 Task: For heading Calibri with Bold.  font size for heading24,  'Change the font style of data to'Bell MT.  and font size to 16,  Change the alignment of both headline & data to Align middle & Align Center.  In the sheet  EvaluationSalesTrends_2022
Action: Mouse moved to (786, 94)
Screenshot: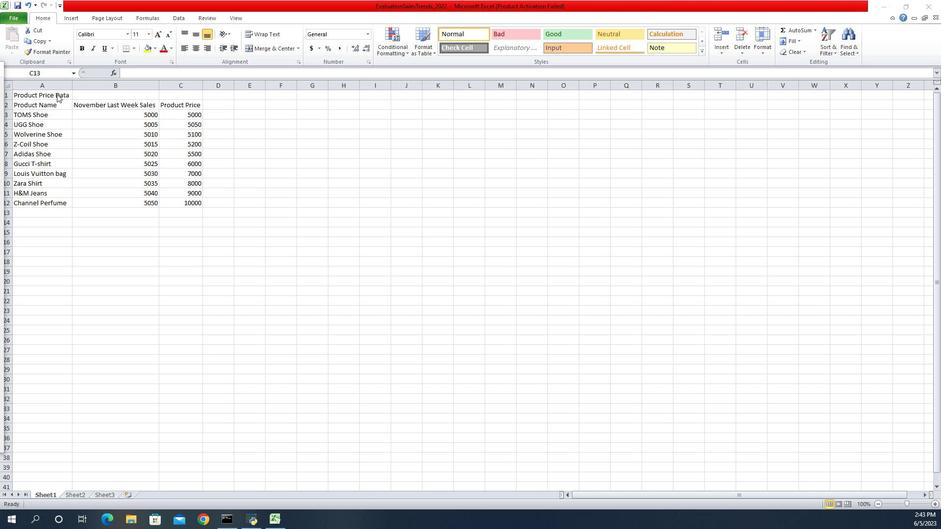 
Action: Mouse pressed left at (786, 94)
Screenshot: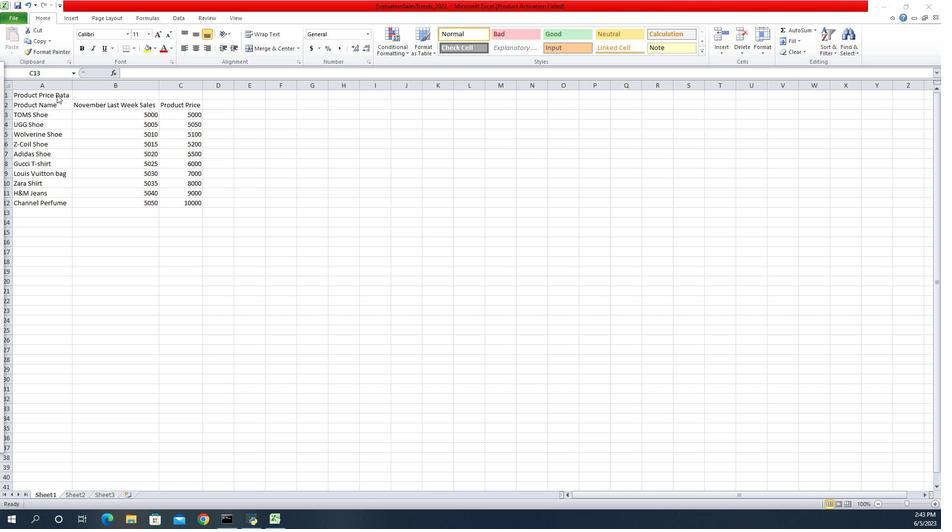 
Action: Mouse pressed left at (786, 94)
Screenshot: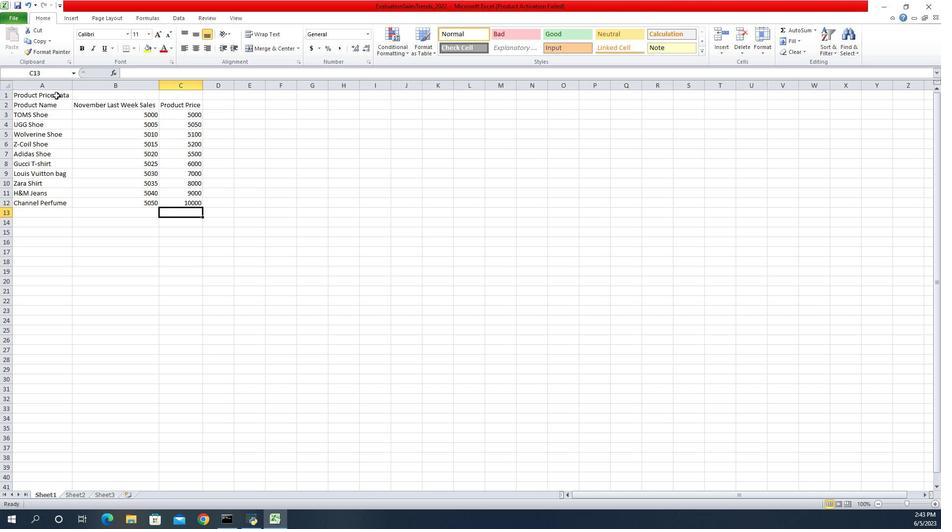 
Action: Mouse pressed left at (786, 94)
Screenshot: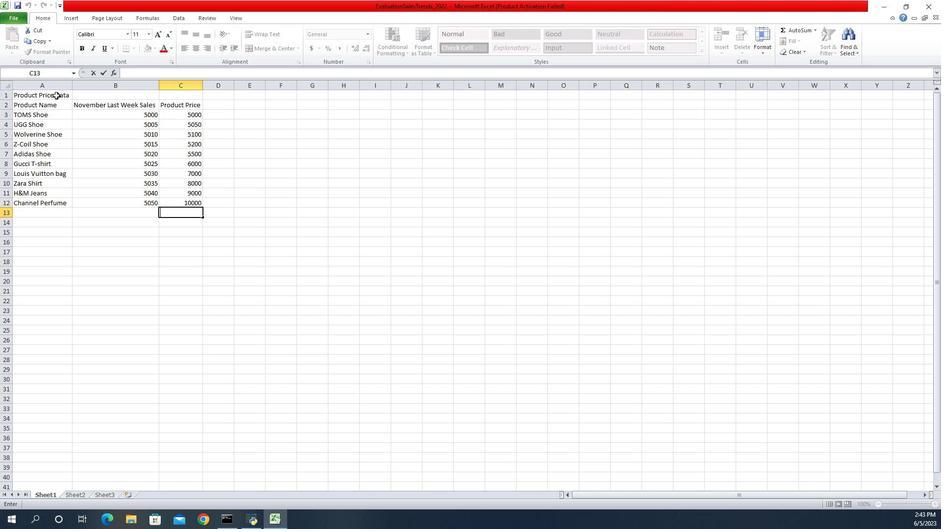 
Action: Mouse moved to (856, 33)
Screenshot: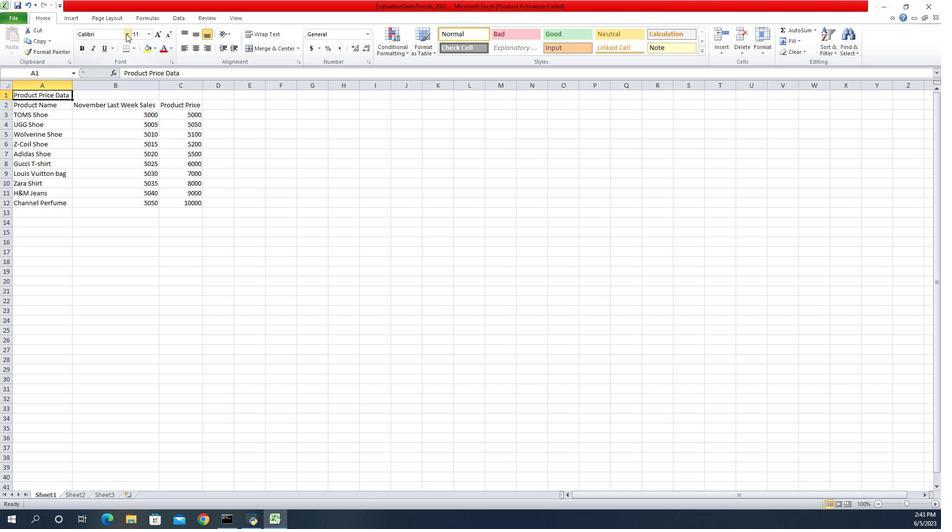 
Action: Mouse pressed left at (856, 33)
Screenshot: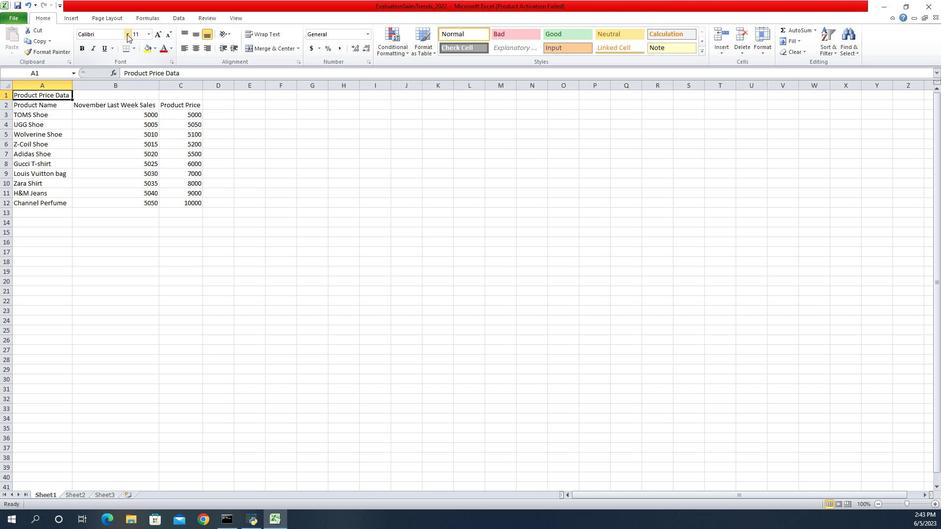 
Action: Mouse moved to (839, 69)
Screenshot: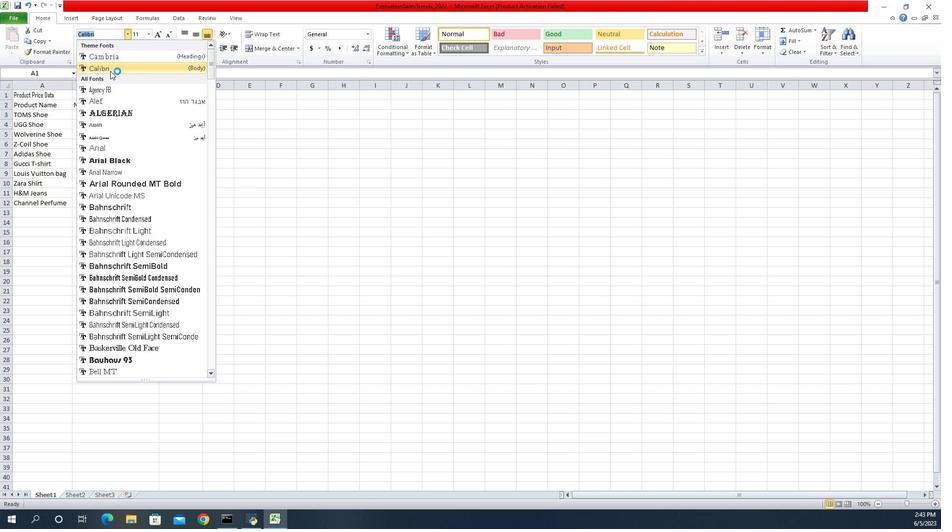 
Action: Mouse pressed left at (839, 69)
Screenshot: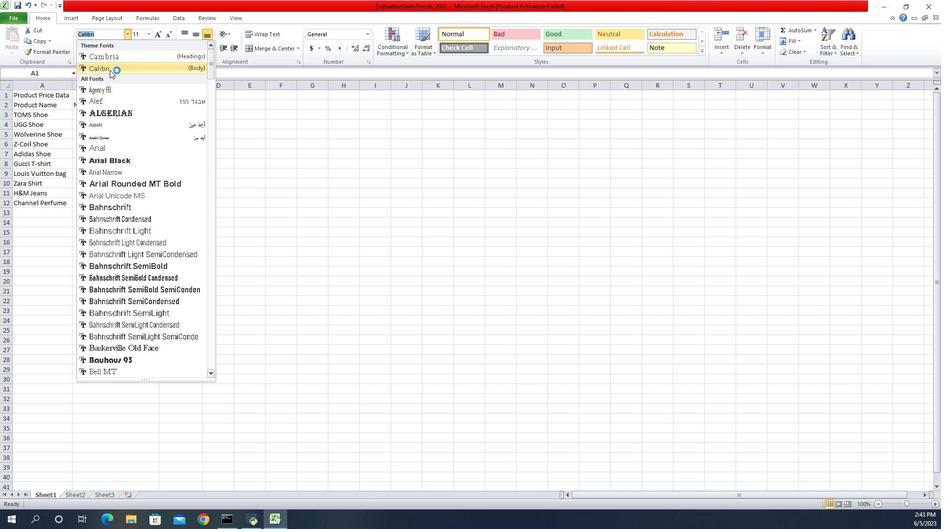 
Action: Mouse moved to (808, 50)
Screenshot: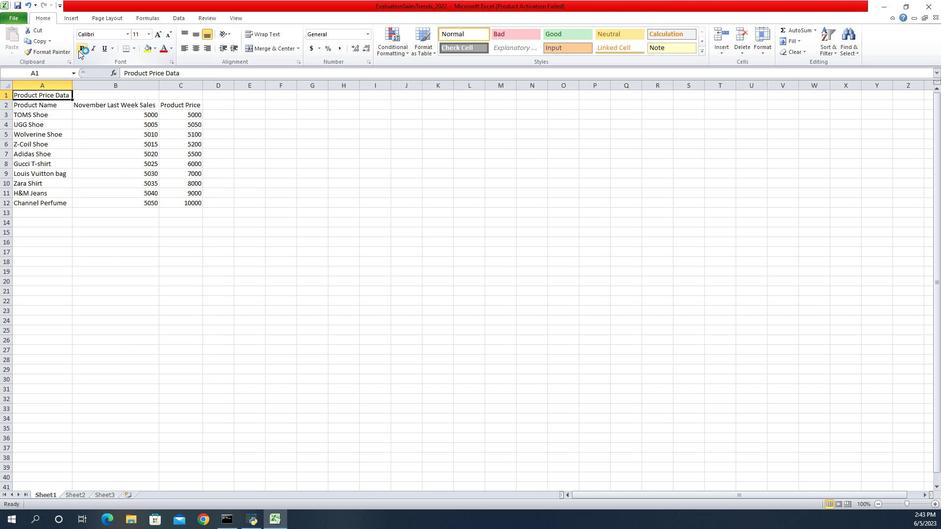 
Action: Mouse pressed left at (808, 50)
Screenshot: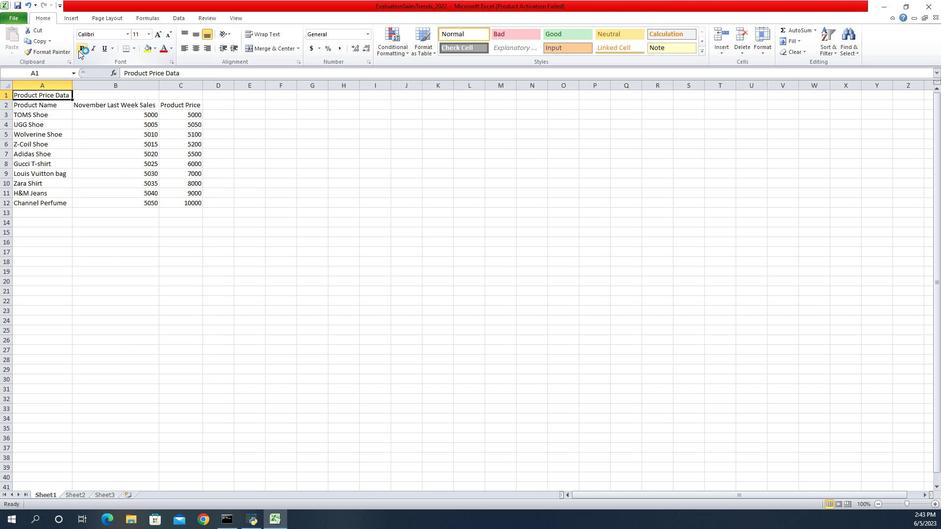 
Action: Mouse moved to (879, 31)
Screenshot: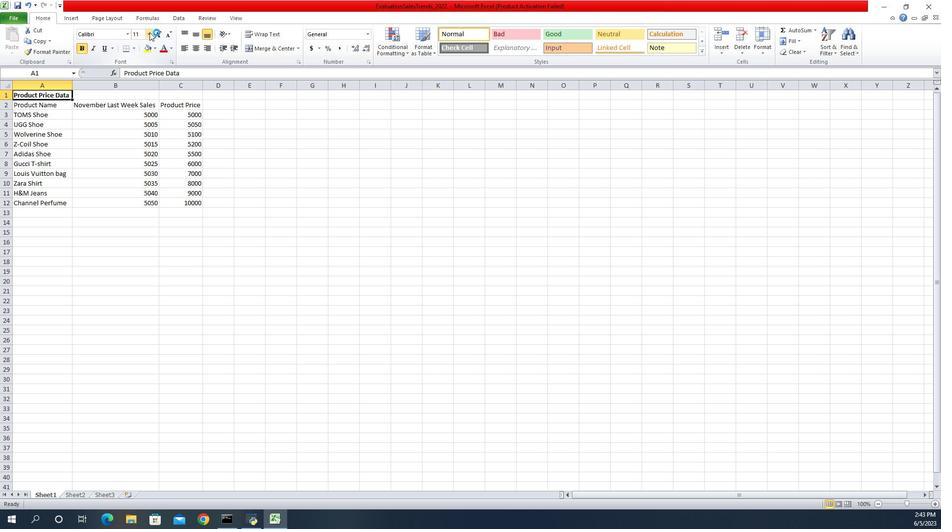 
Action: Mouse pressed left at (879, 31)
Screenshot: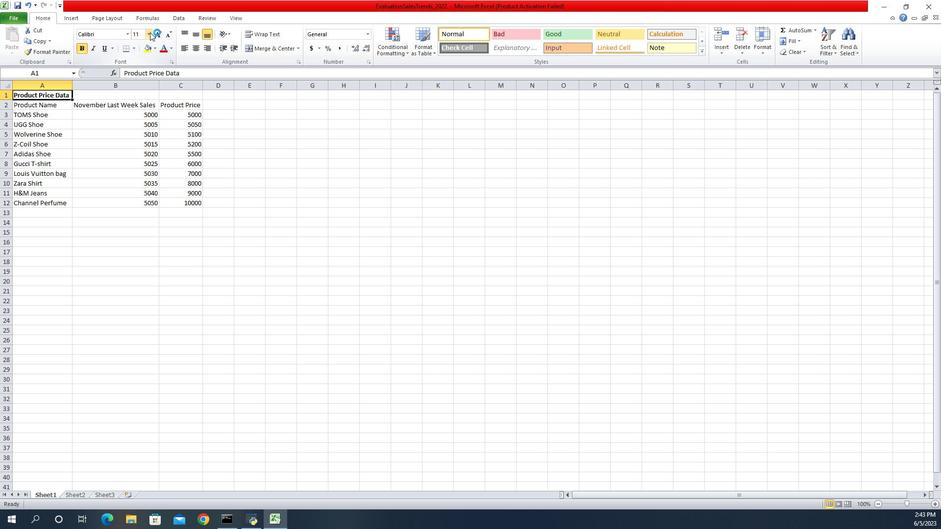 
Action: Mouse moved to (867, 125)
Screenshot: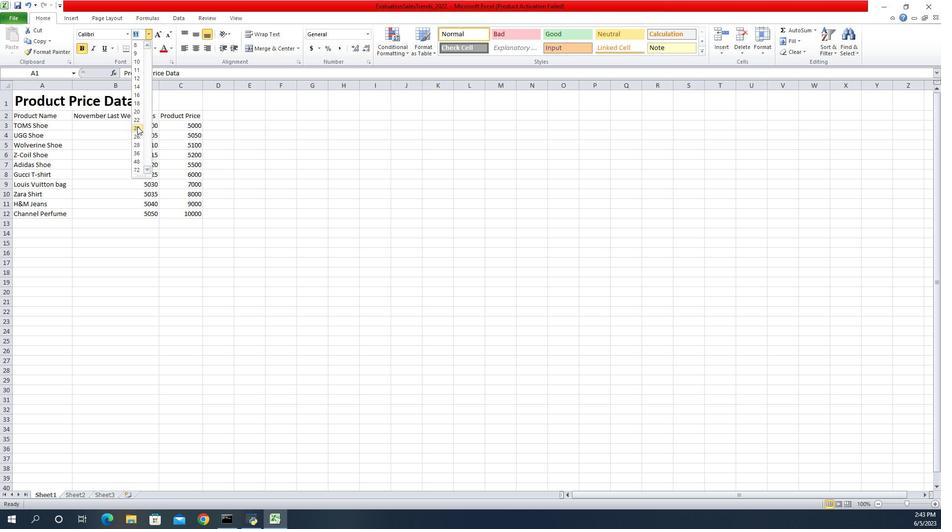 
Action: Mouse pressed left at (867, 125)
Screenshot: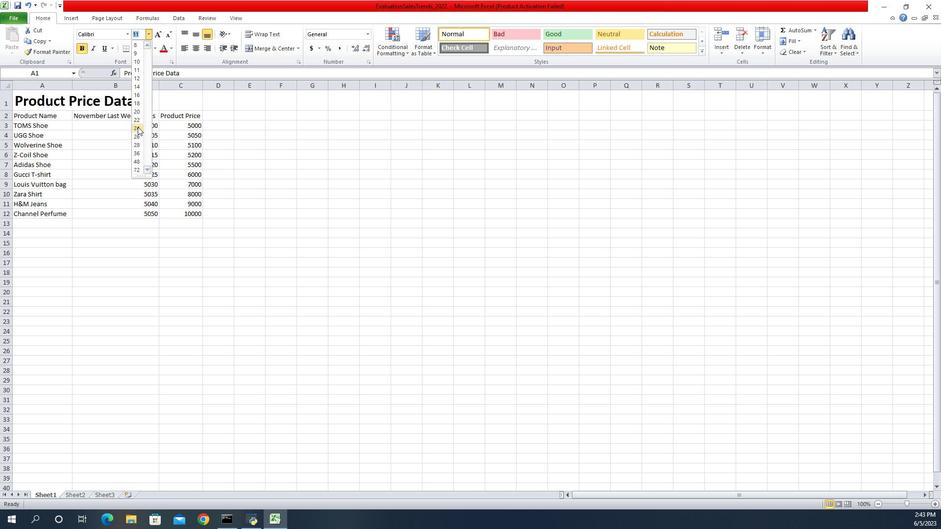
Action: Mouse moved to (767, 111)
Screenshot: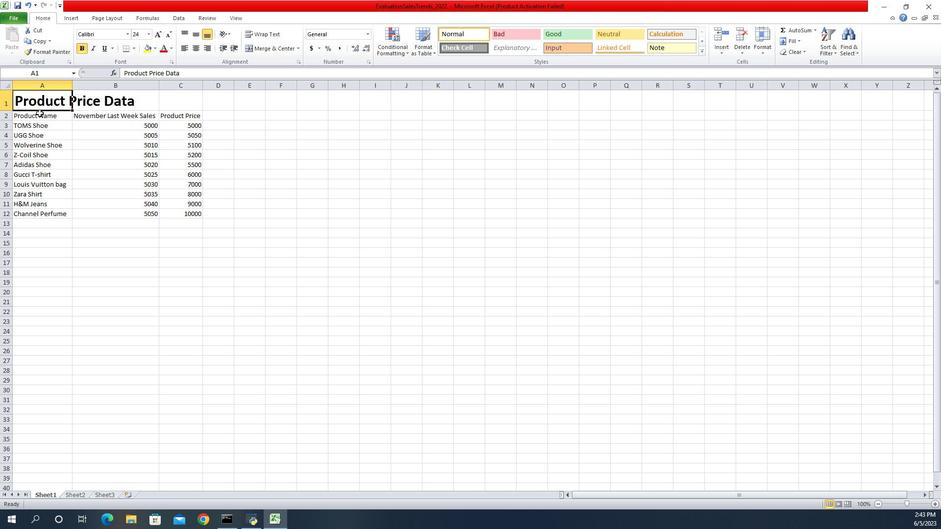 
Action: Mouse pressed left at (767, 111)
Screenshot: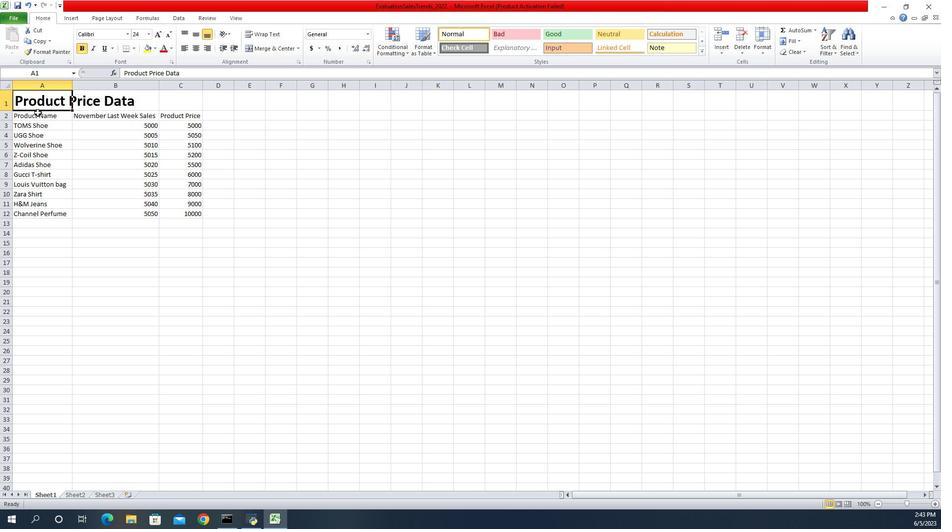 
Action: Key pressed <Key.shift><Key.right><Key.right><Key.down><Key.down><Key.down><Key.down><Key.down><Key.down><Key.down><Key.down><Key.down><Key.down>
Screenshot: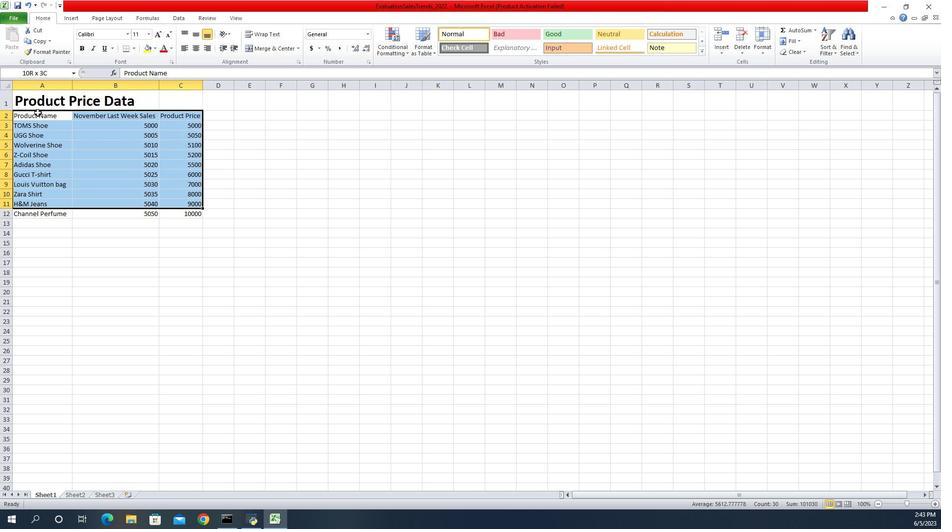 
Action: Mouse moved to (856, 33)
Screenshot: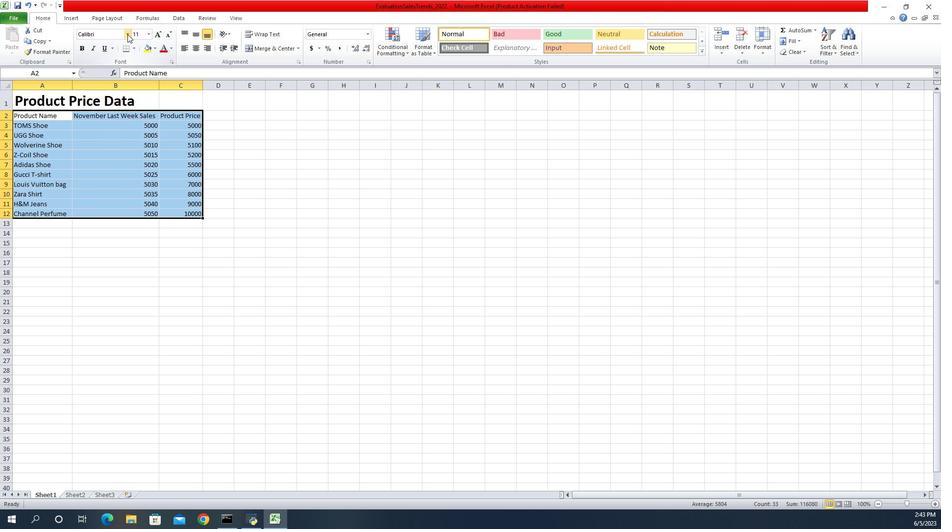 
Action: Mouse pressed left at (856, 33)
Screenshot: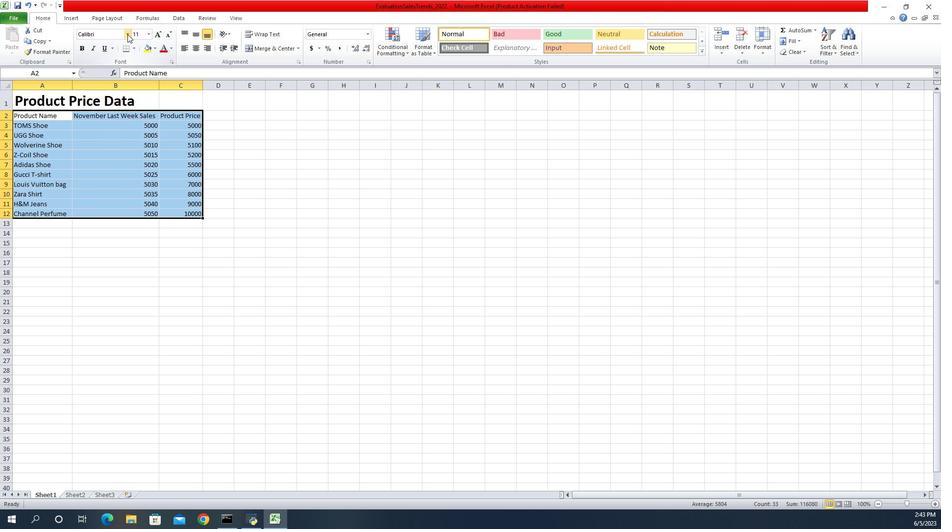 
Action: Key pressed bell<Key.down><Key.down><Key.down><Key.up><Key.up><Key.down><Key.down><Key.down><Key.down><Key.down><Key.down><Key.up><Key.up><Key.down><Key.down><Key.down><Key.down><Key.down><Key.down><Key.up><Key.up><Key.up><Key.up><Key.up><Key.up><Key.up><Key.up><Key.up><Key.up><Key.up><Key.up><Key.up><Key.down><Key.down><Key.enter>
Screenshot: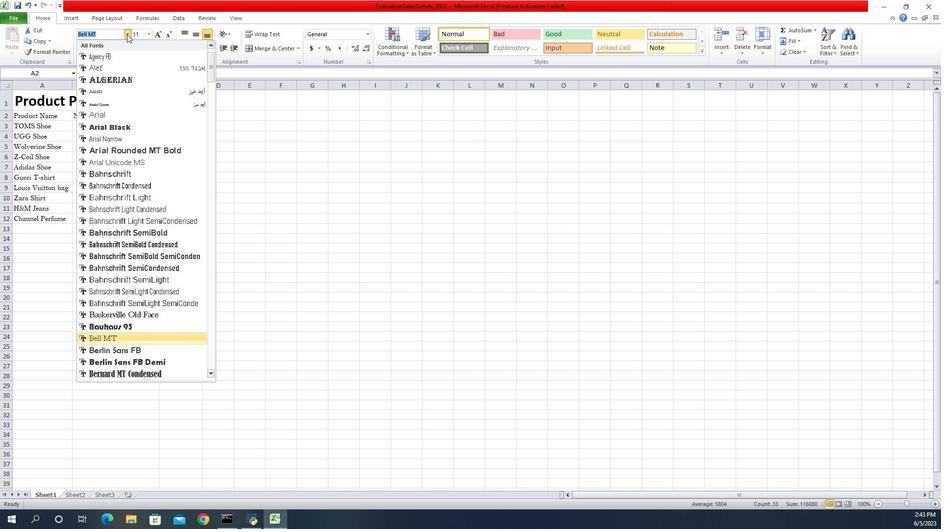 
Action: Mouse moved to (879, 34)
Screenshot: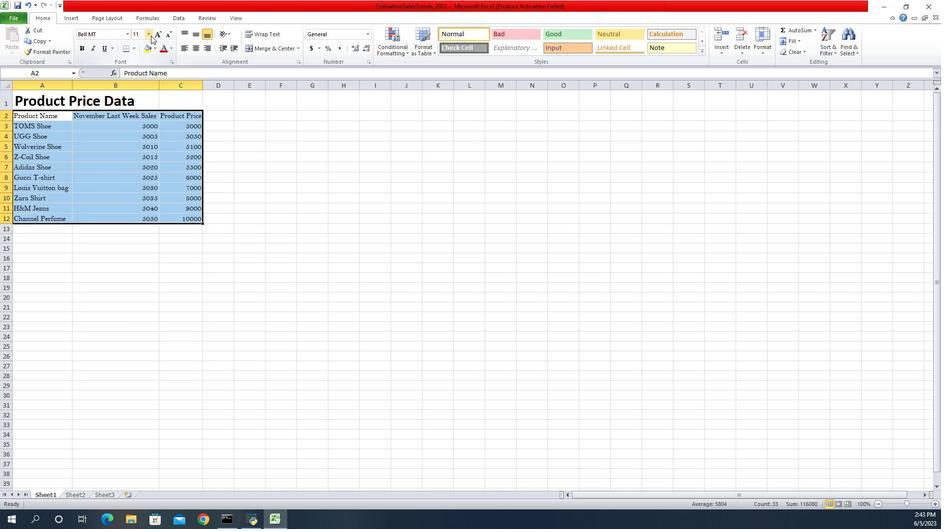 
Action: Mouse pressed left at (879, 34)
Screenshot: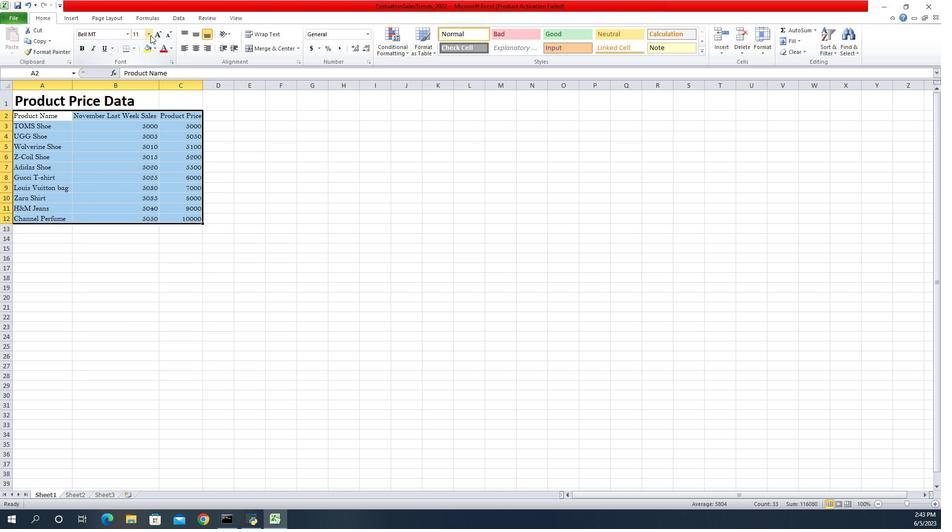 
Action: Mouse moved to (869, 93)
Screenshot: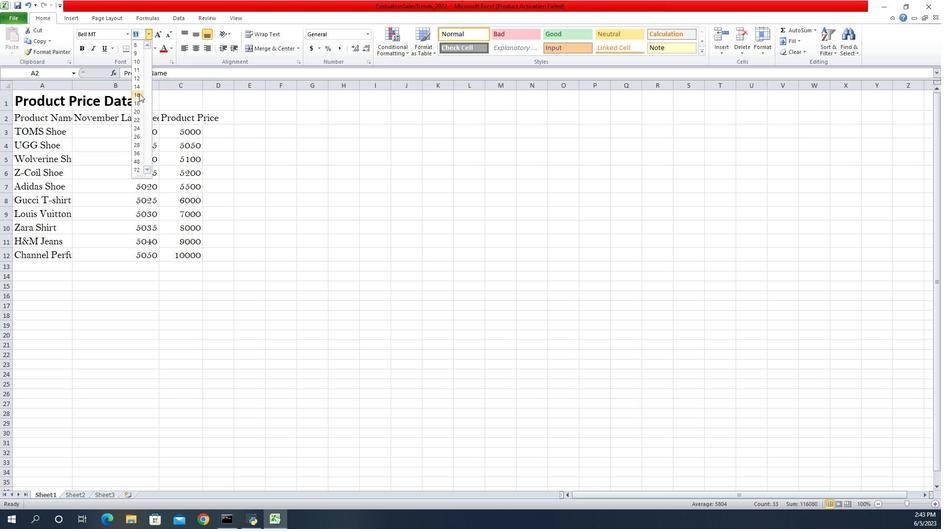 
Action: Mouse pressed left at (869, 93)
Screenshot: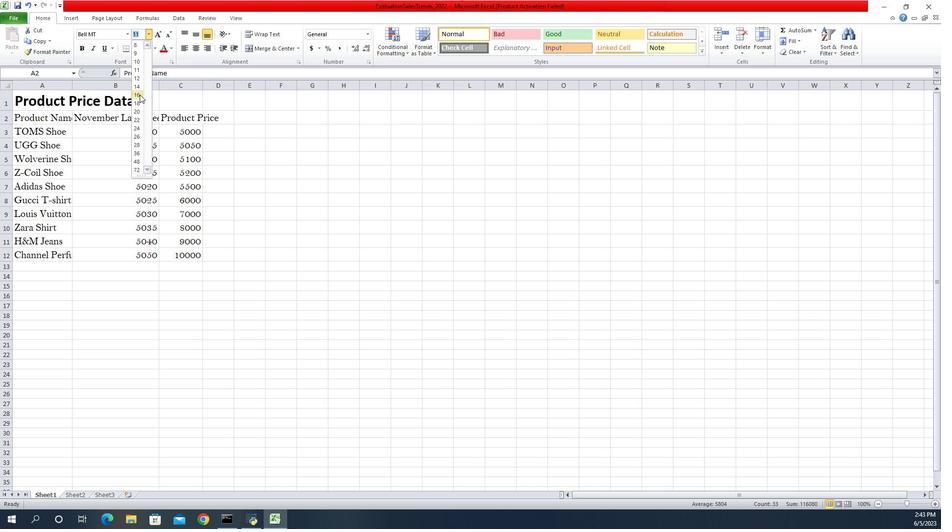 
Action: Mouse moved to (930, 37)
Screenshot: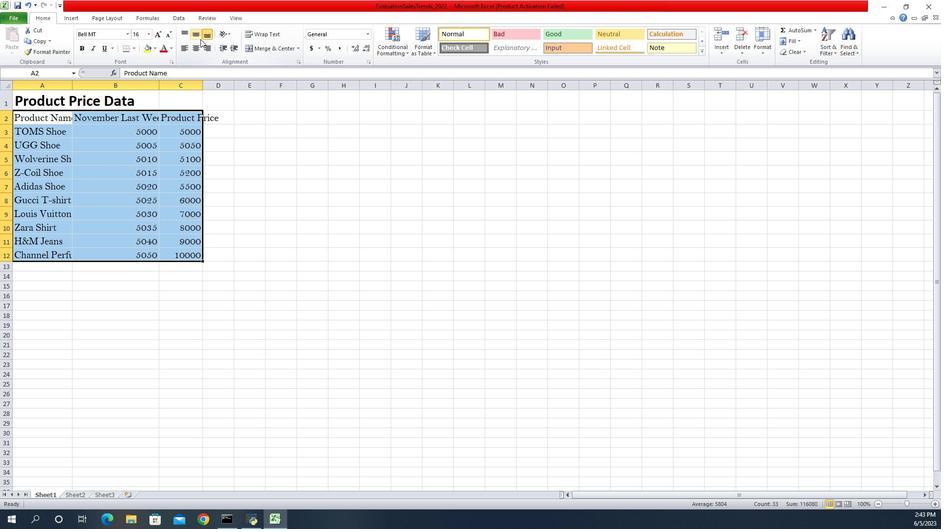 
Action: Mouse pressed left at (930, 37)
Screenshot: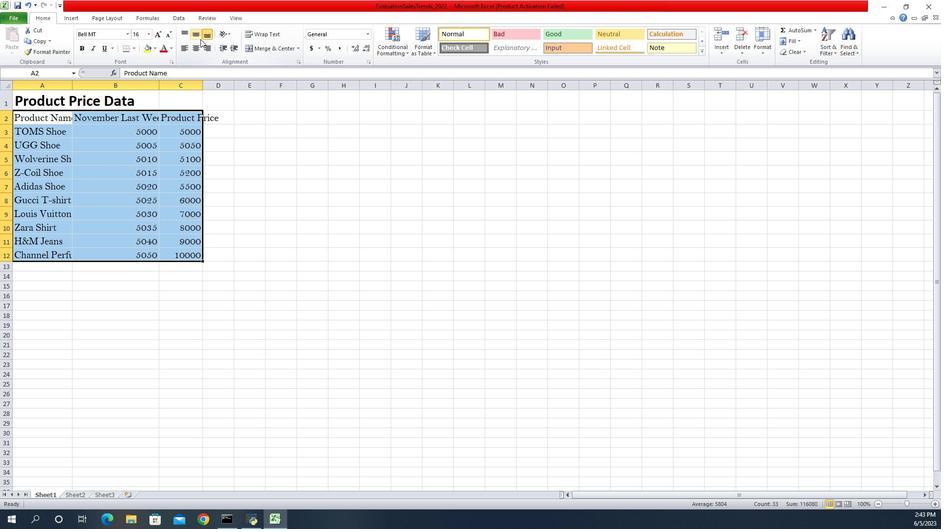 
Action: Mouse moved to (927, 46)
Screenshot: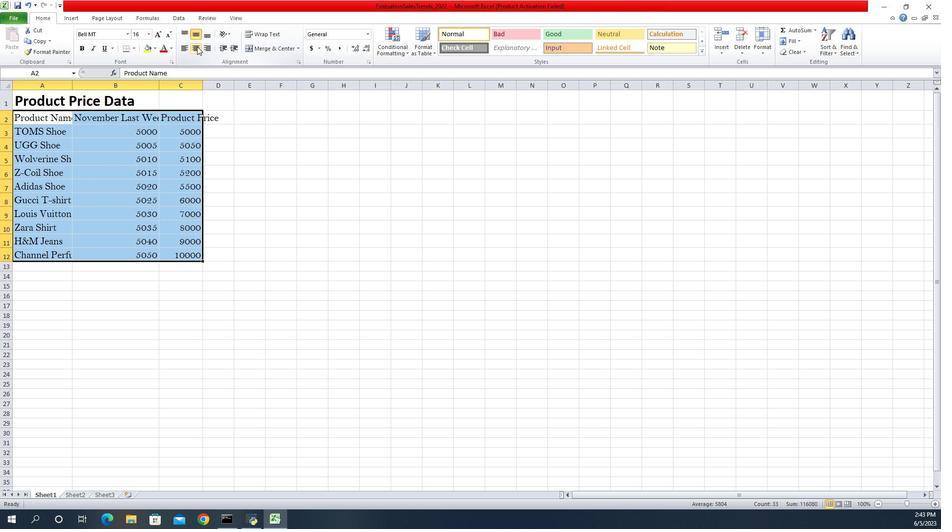 
Action: Mouse pressed left at (927, 46)
Screenshot: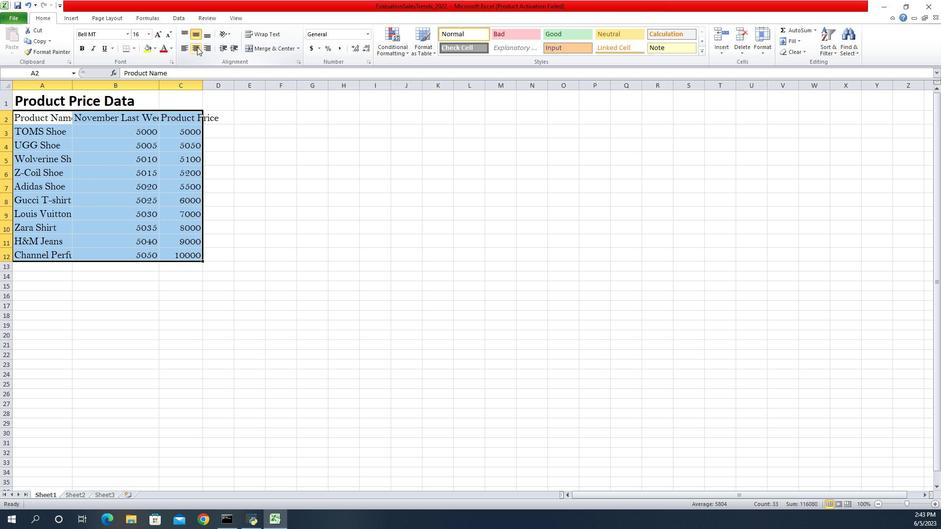 
Action: Mouse moved to (749, 4)
Screenshot: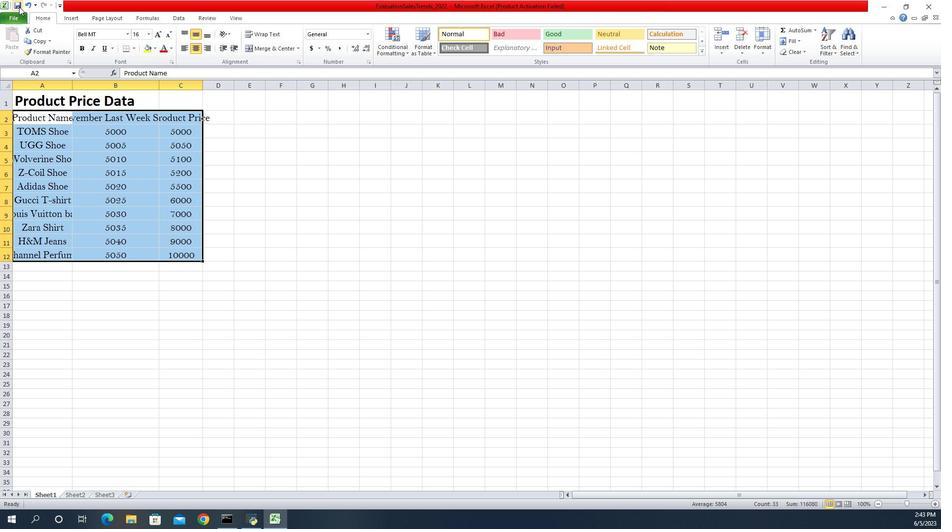 
Action: Mouse pressed left at (749, 4)
Screenshot: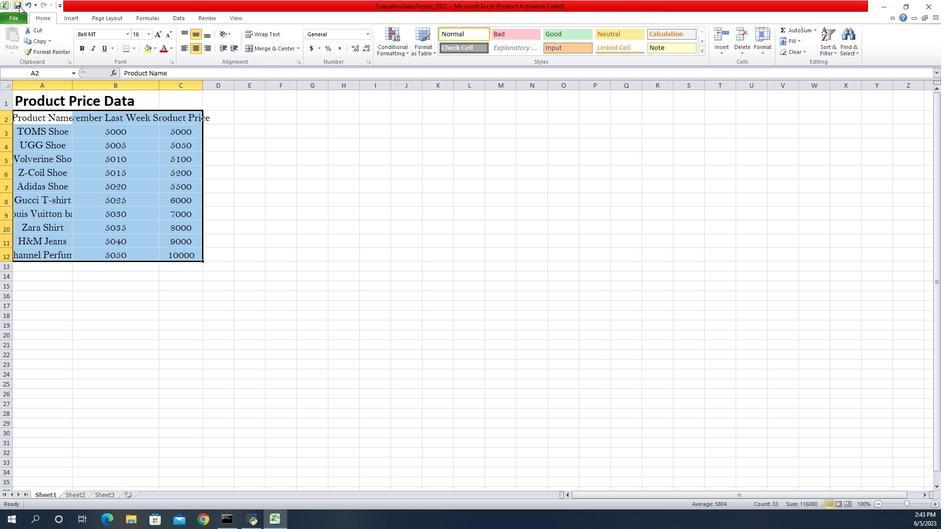 
Action: Mouse moved to (931, 292)
Screenshot: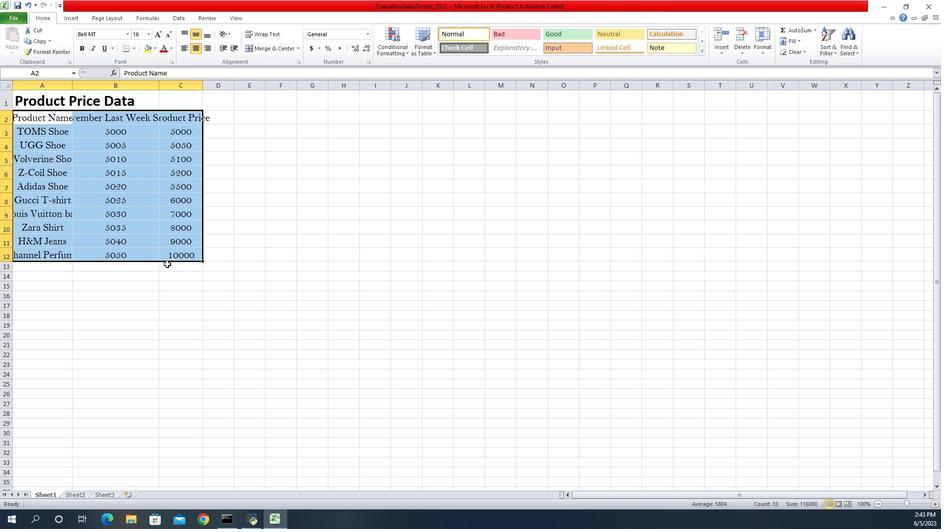 
Action: Mouse pressed left at (931, 292)
Screenshot: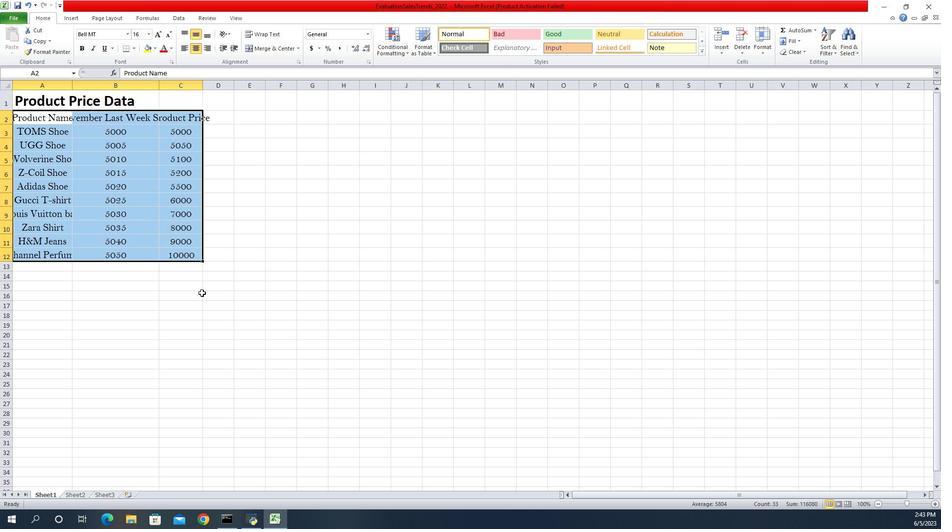 
